 Task: Add Bonne Maman Blackberry Preserves to the cart.
Action: Mouse moved to (732, 264)
Screenshot: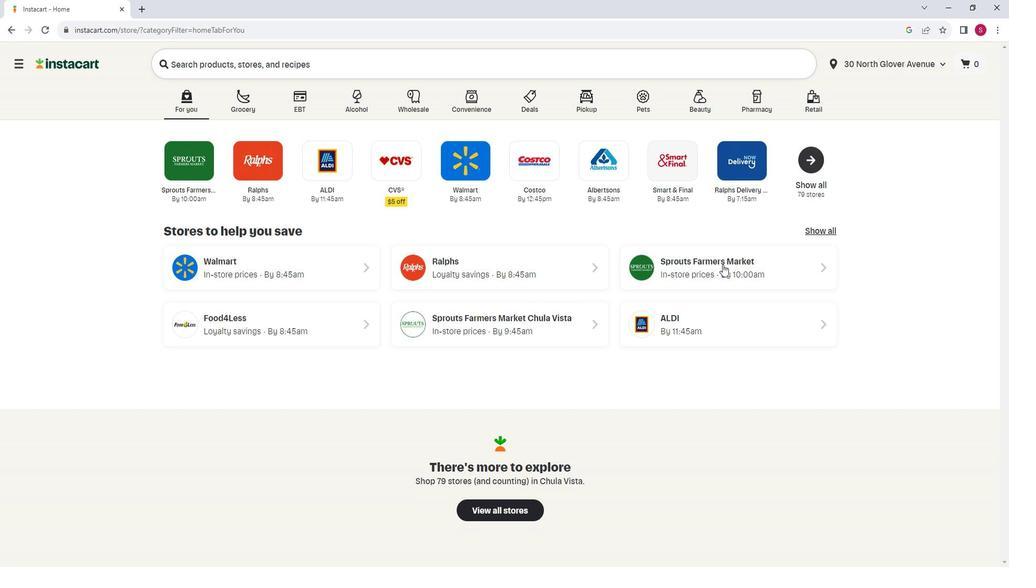 
Action: Mouse pressed left at (732, 264)
Screenshot: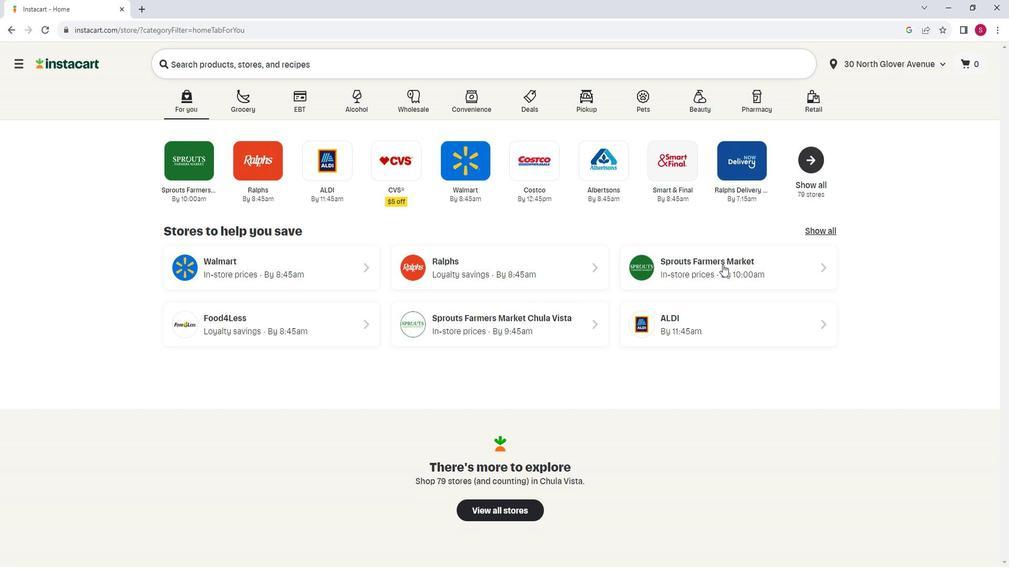 
Action: Mouse moved to (50, 294)
Screenshot: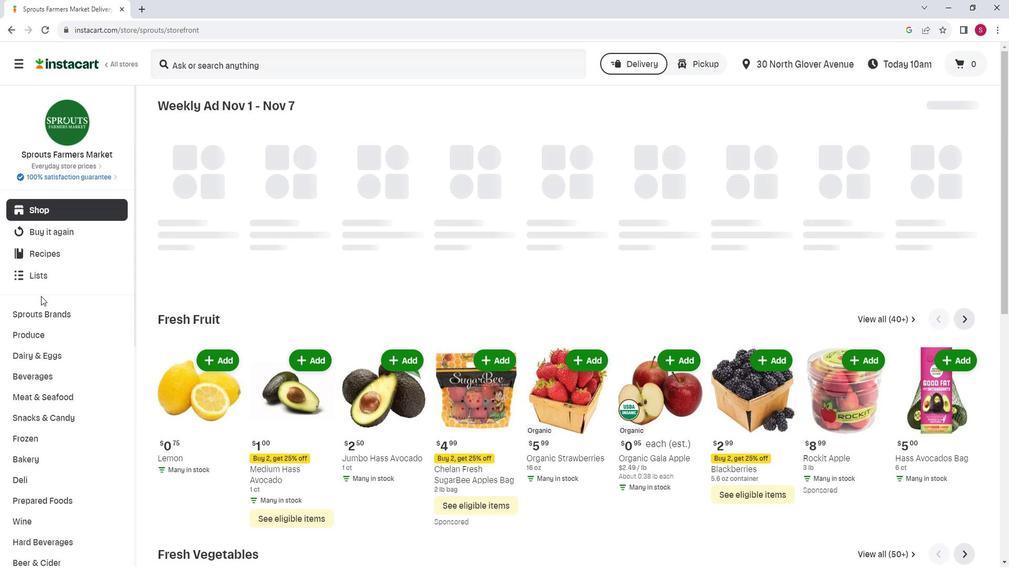 
Action: Mouse scrolled (50, 294) with delta (0, 0)
Screenshot: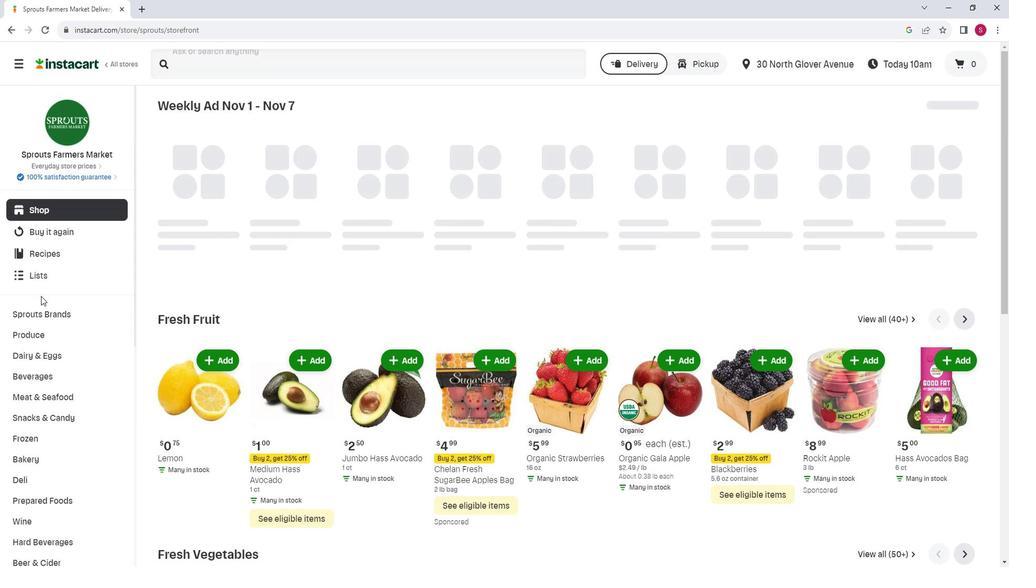 
Action: Mouse scrolled (50, 294) with delta (0, 0)
Screenshot: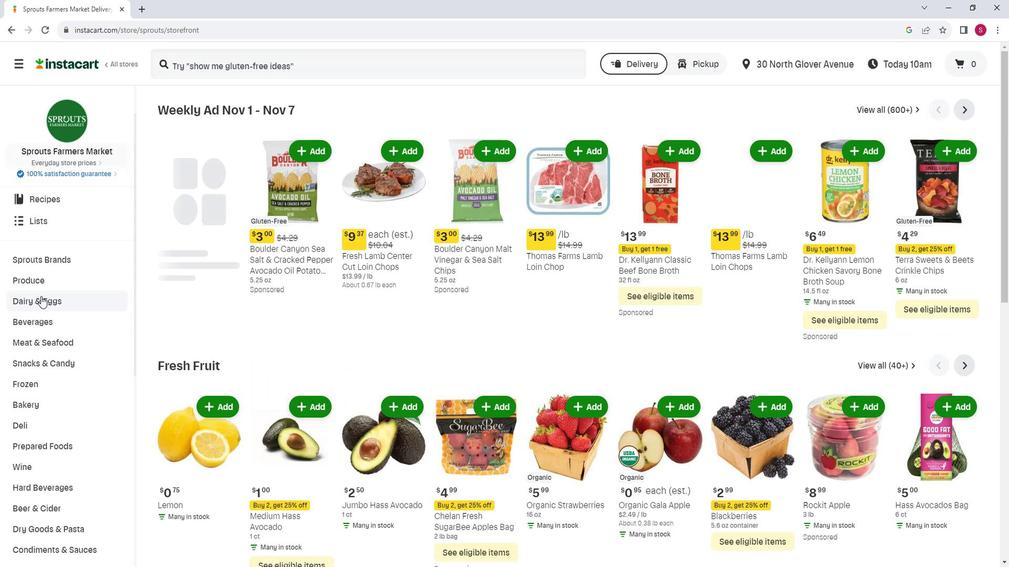 
Action: Mouse scrolled (50, 294) with delta (0, 0)
Screenshot: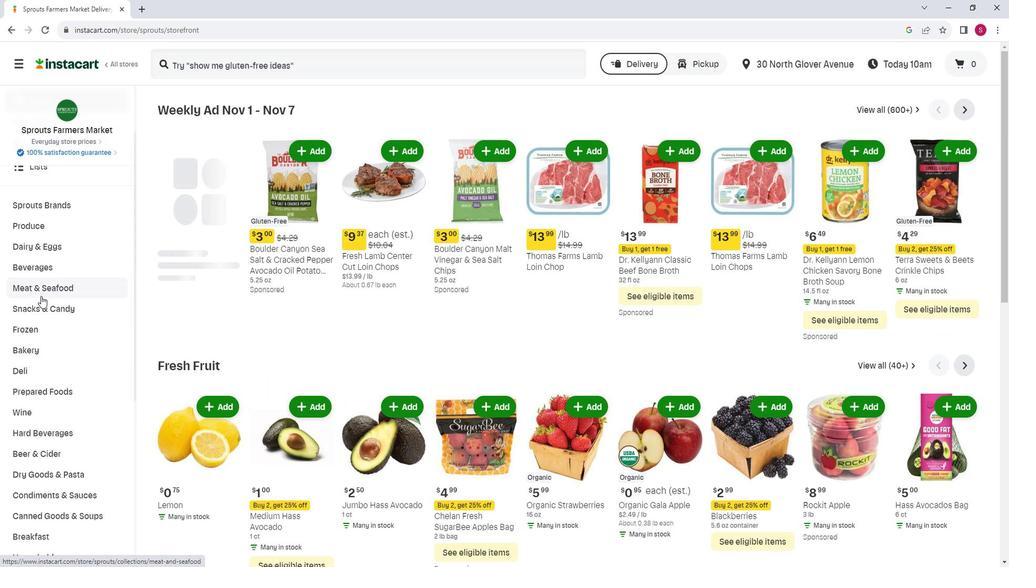 
Action: Mouse scrolled (50, 294) with delta (0, 0)
Screenshot: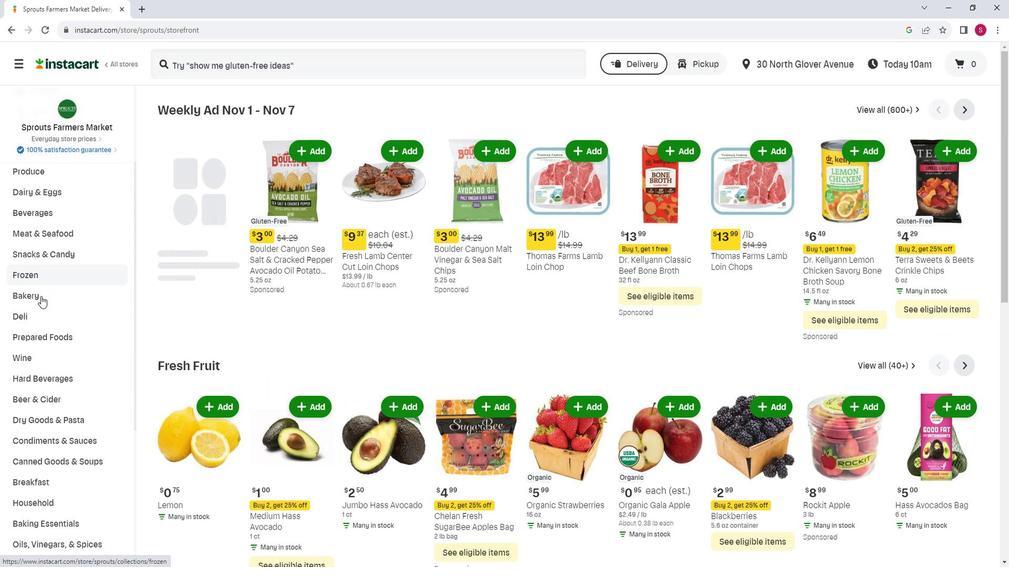 
Action: Mouse moved to (50, 295)
Screenshot: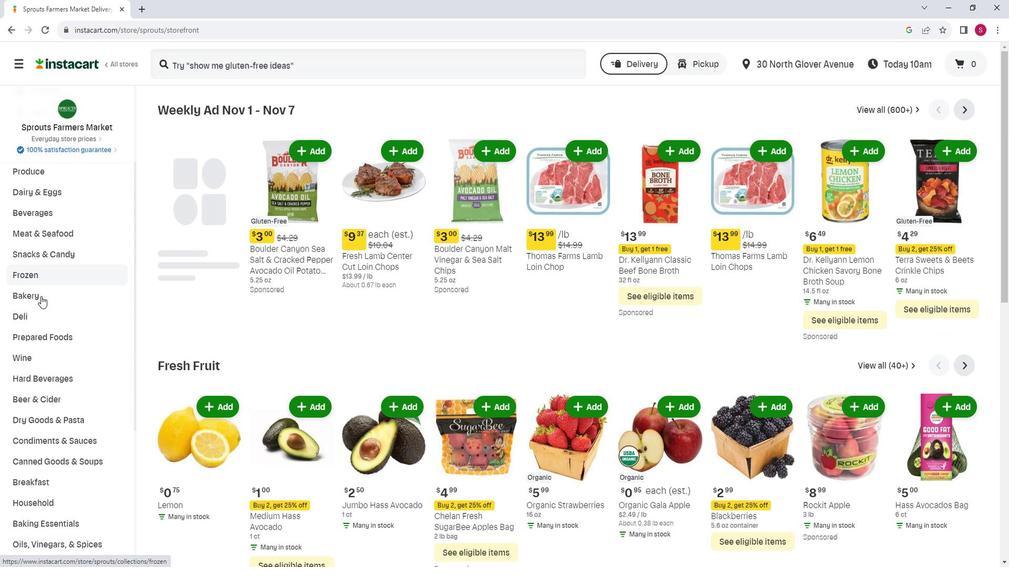 
Action: Mouse scrolled (50, 294) with delta (0, 0)
Screenshot: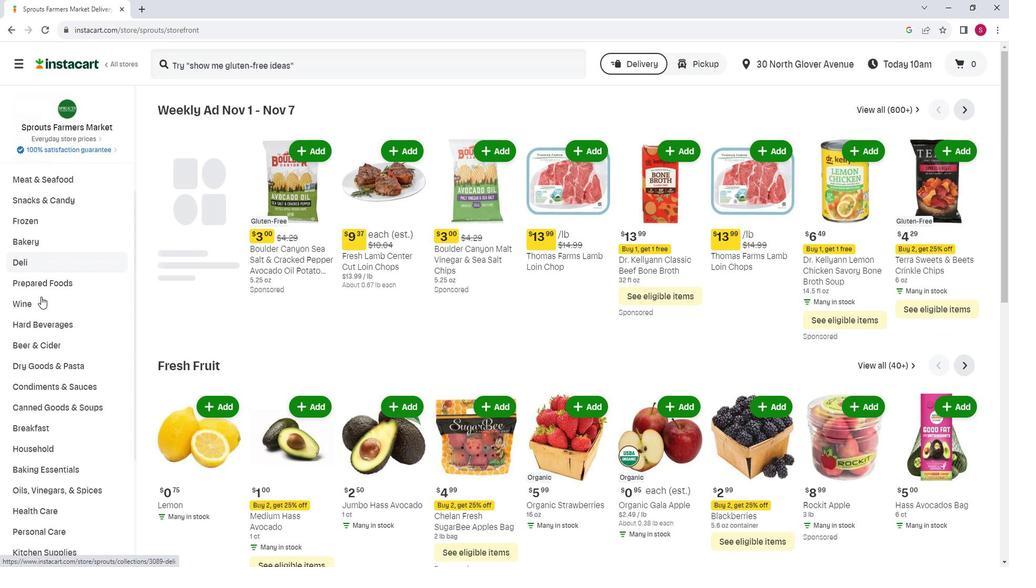 
Action: Mouse moved to (45, 371)
Screenshot: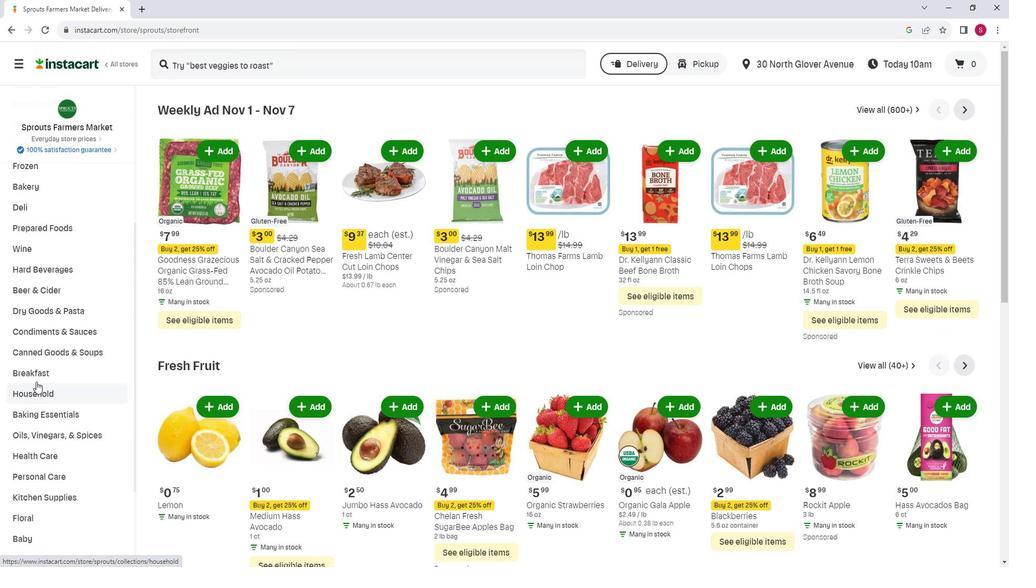 
Action: Mouse pressed left at (45, 371)
Screenshot: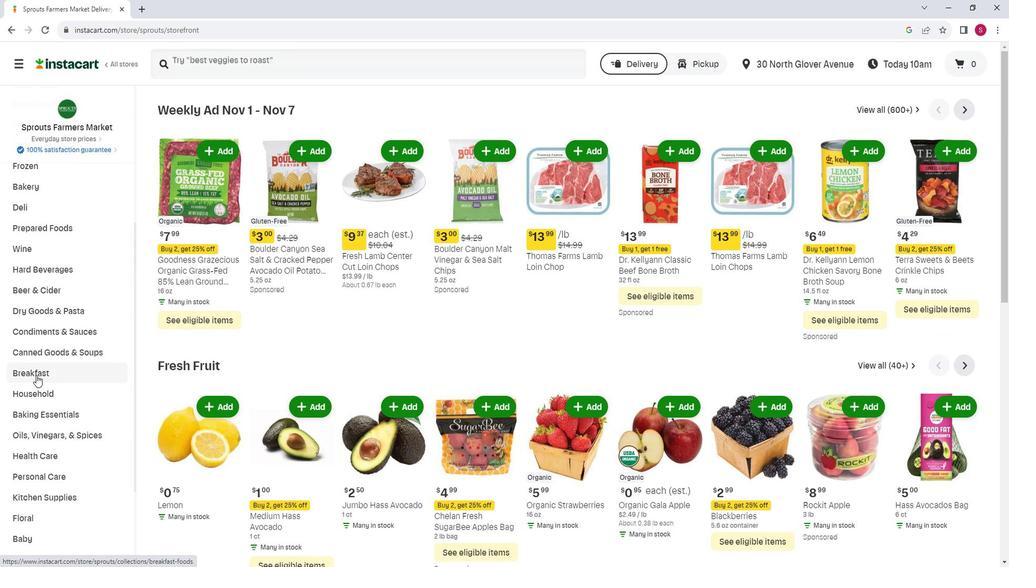 
Action: Mouse moved to (645, 140)
Screenshot: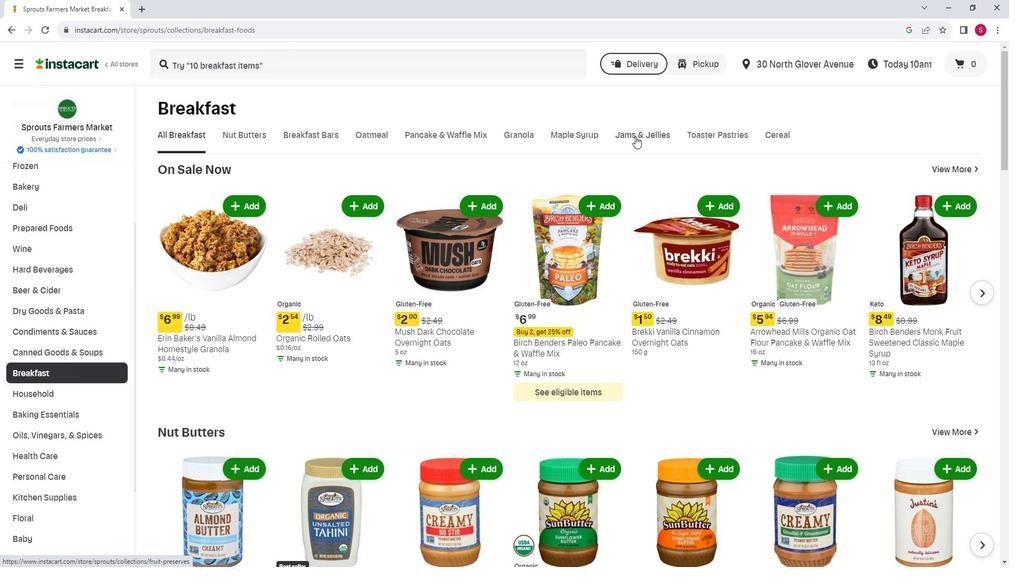 
Action: Mouse pressed left at (645, 140)
Screenshot: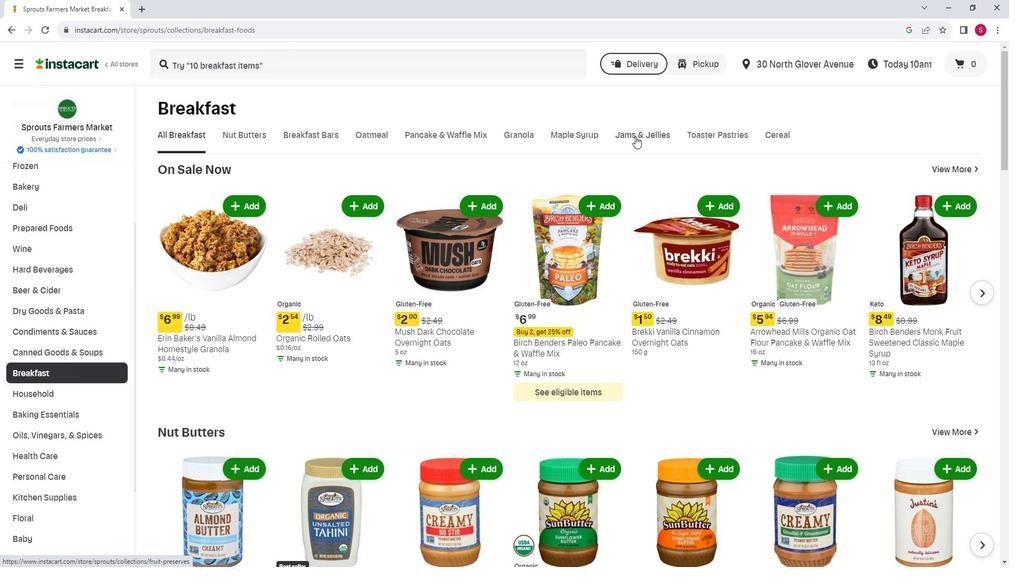 
Action: Mouse moved to (643, 146)
Screenshot: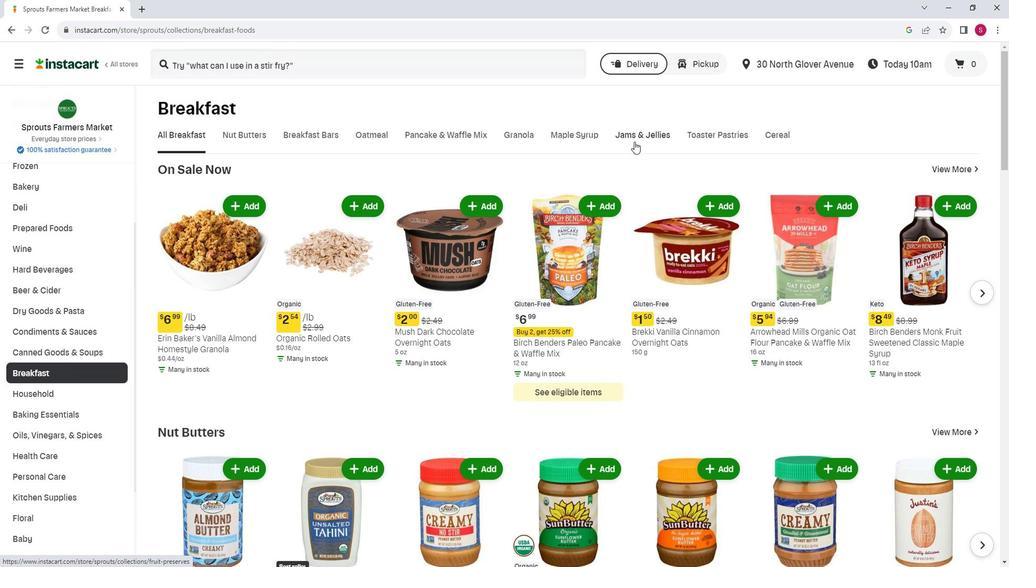 
Action: Mouse pressed left at (643, 146)
Screenshot: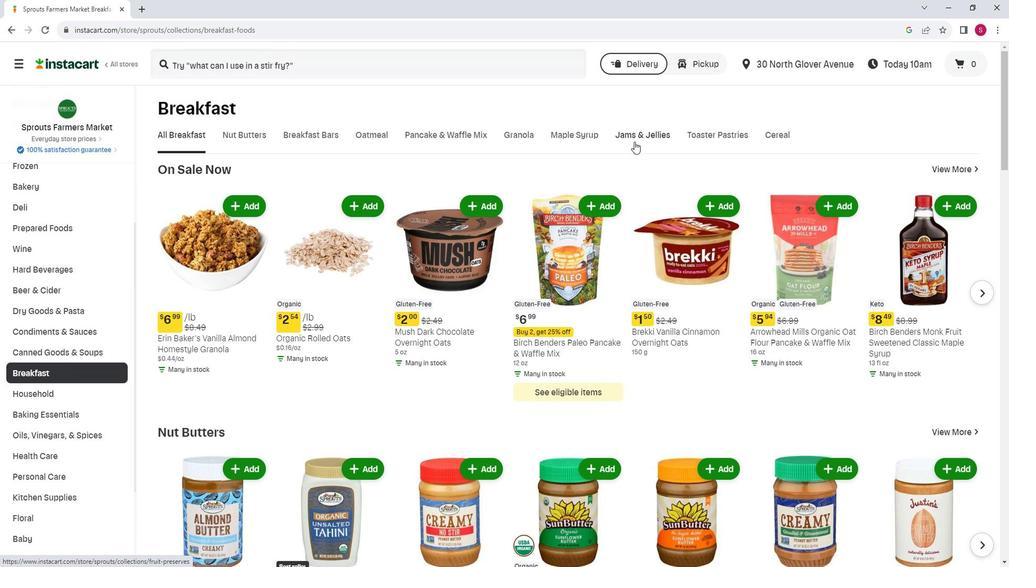 
Action: Mouse moved to (259, 186)
Screenshot: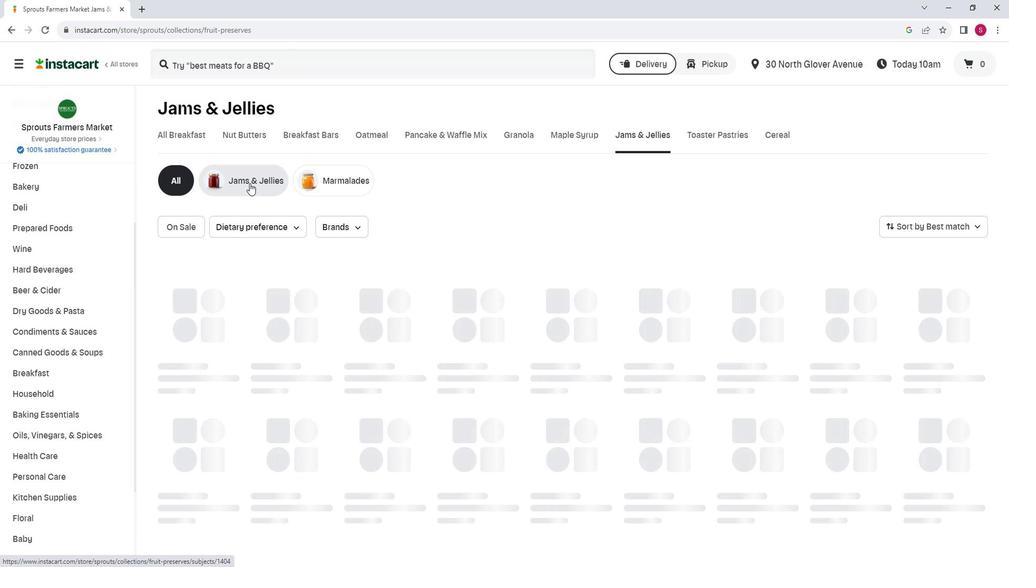
Action: Mouse pressed left at (259, 186)
Screenshot: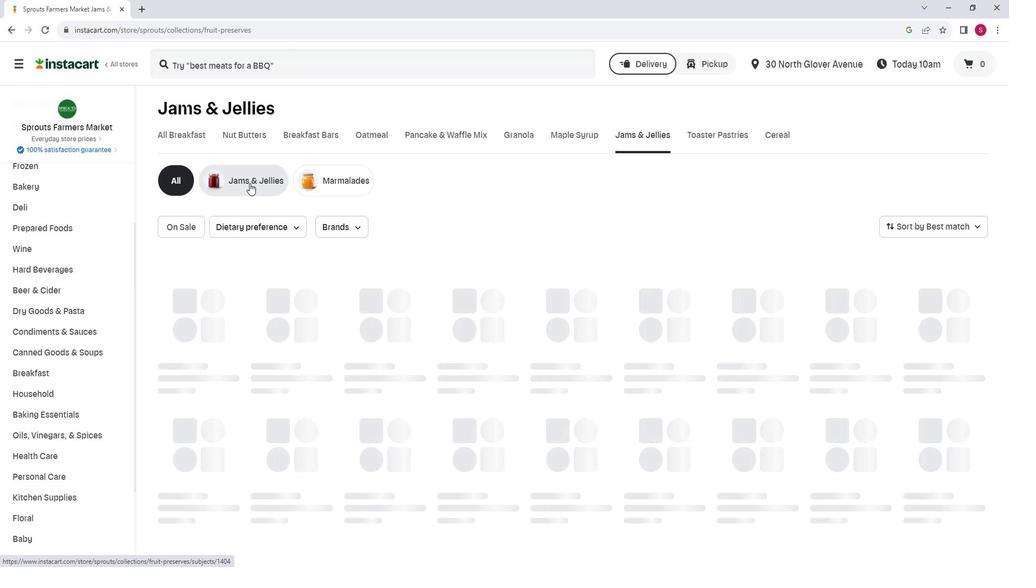 
Action: Mouse moved to (435, 224)
Screenshot: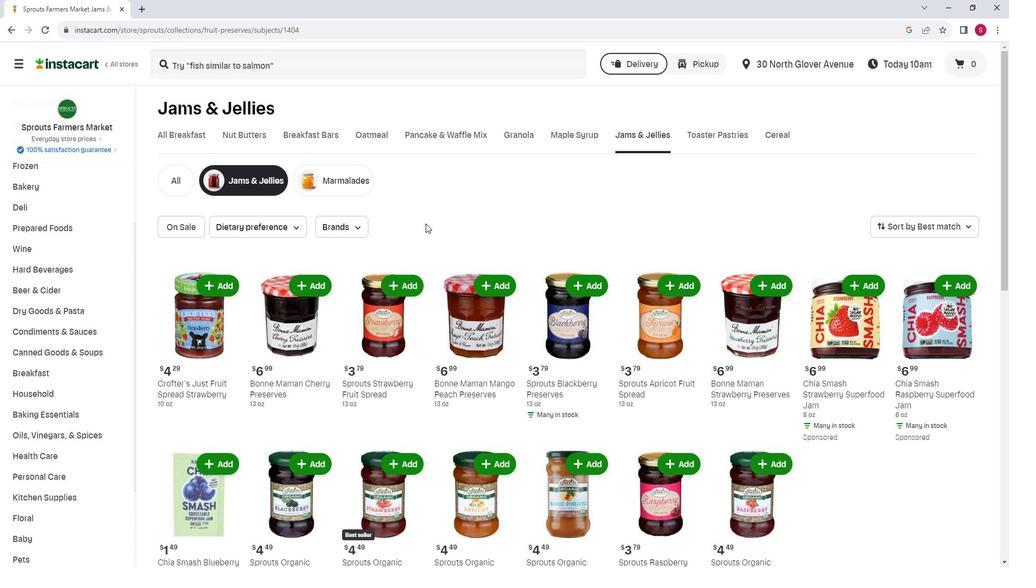 
Action: Mouse scrolled (435, 224) with delta (0, 0)
Screenshot: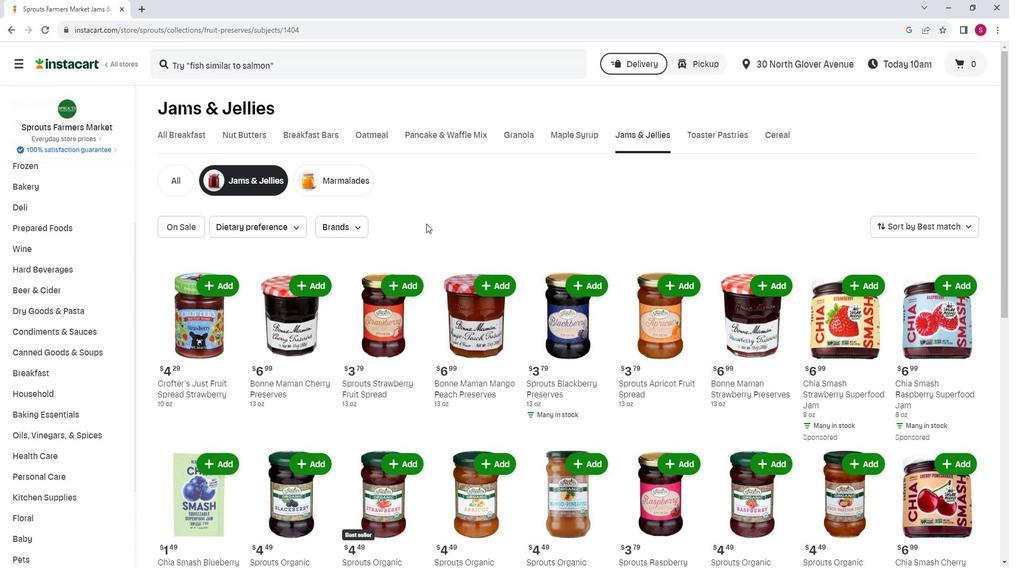 
Action: Mouse moved to (571, 210)
Screenshot: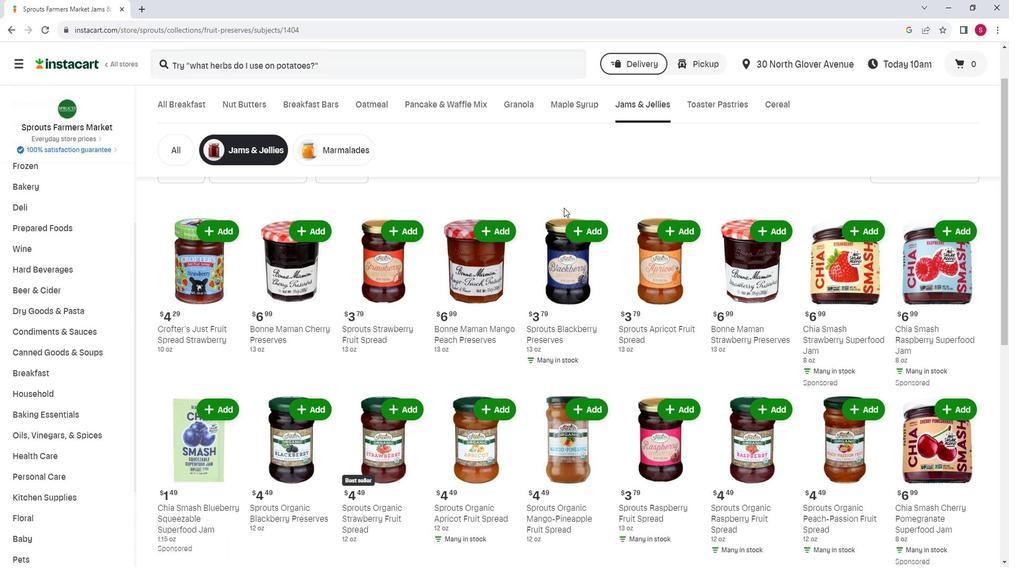 
Action: Mouse scrolled (571, 210) with delta (0, 0)
Screenshot: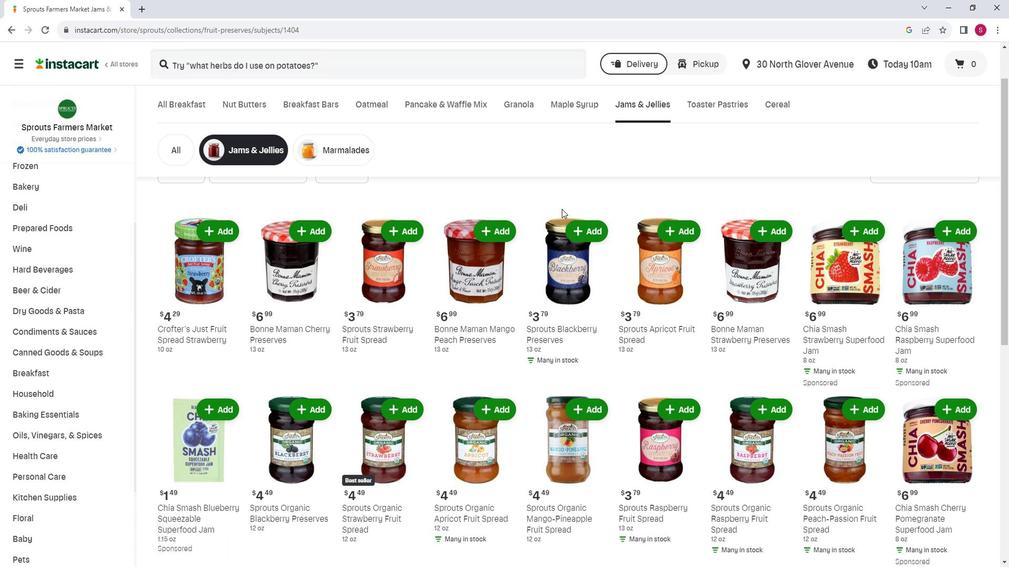 
Action: Mouse moved to (569, 253)
Screenshot: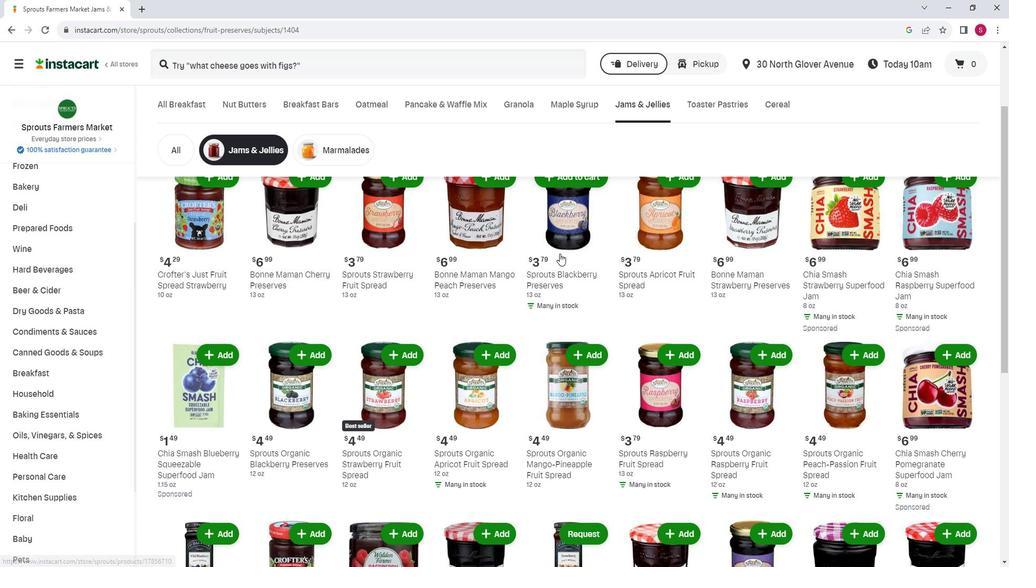 
Action: Mouse scrolled (569, 253) with delta (0, 0)
Screenshot: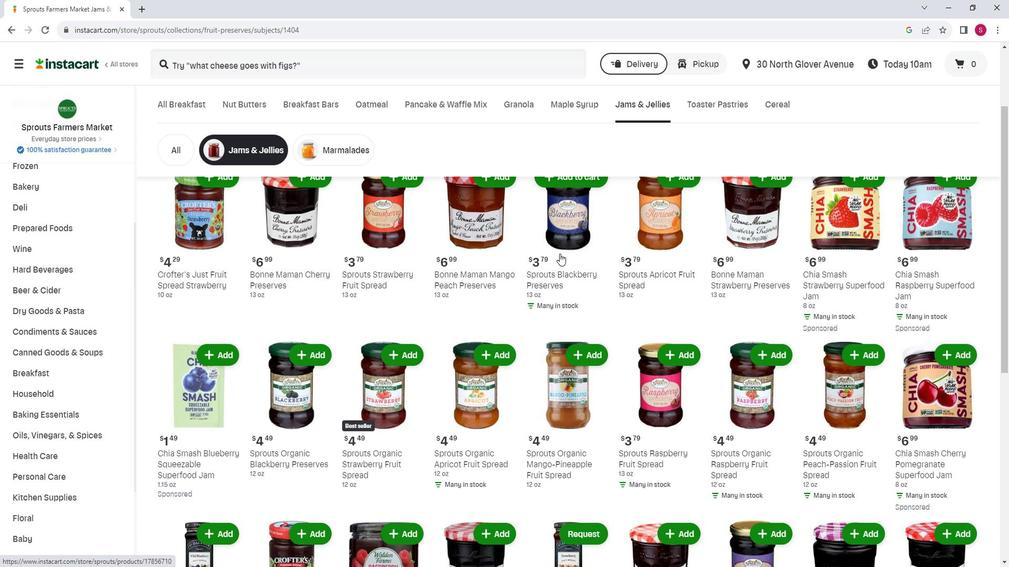 
Action: Mouse moved to (569, 254)
Screenshot: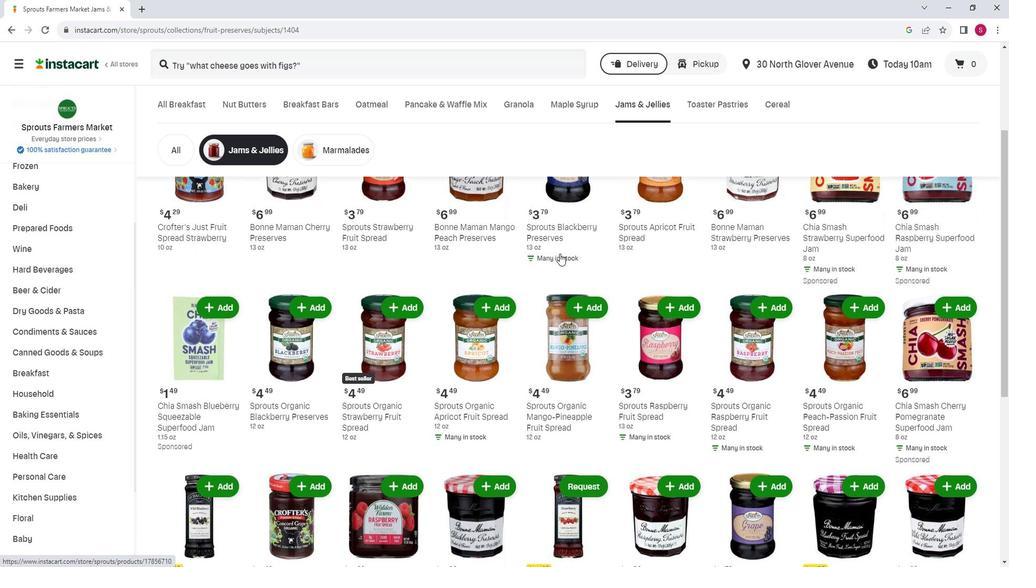 
Action: Mouse scrolled (569, 253) with delta (0, 0)
Screenshot: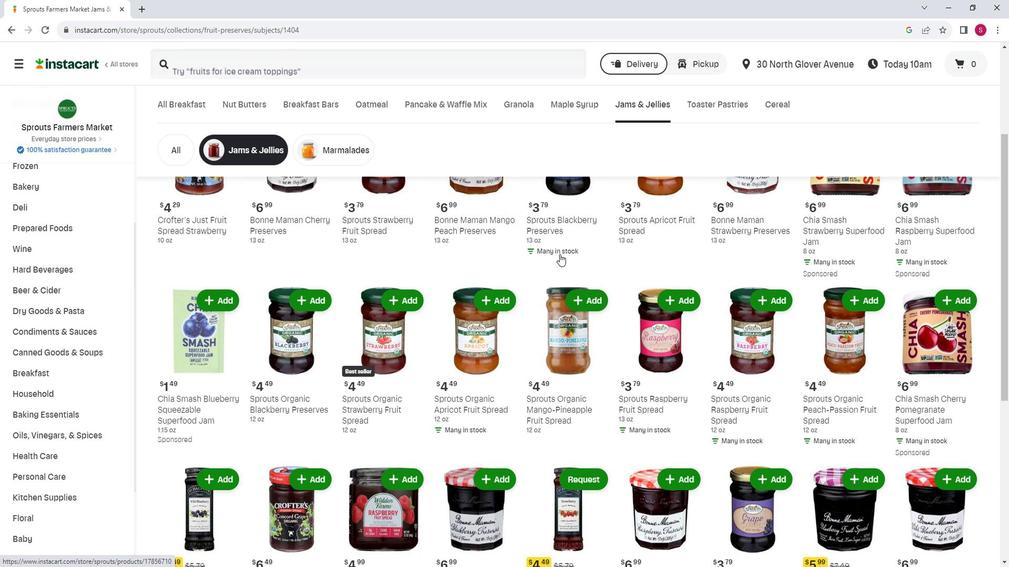 
Action: Mouse moved to (570, 264)
Screenshot: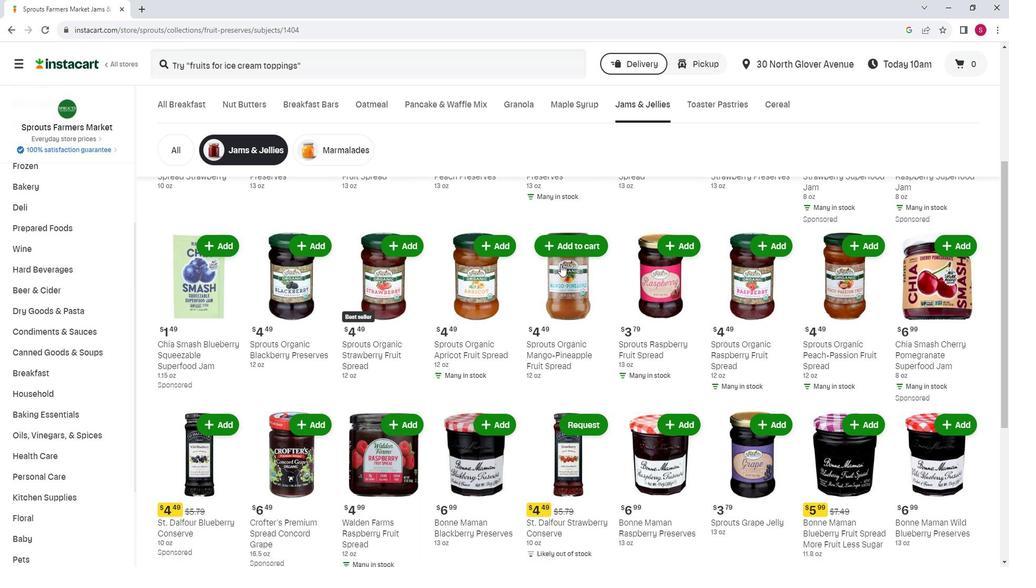 
Action: Mouse scrolled (570, 264) with delta (0, 0)
Screenshot: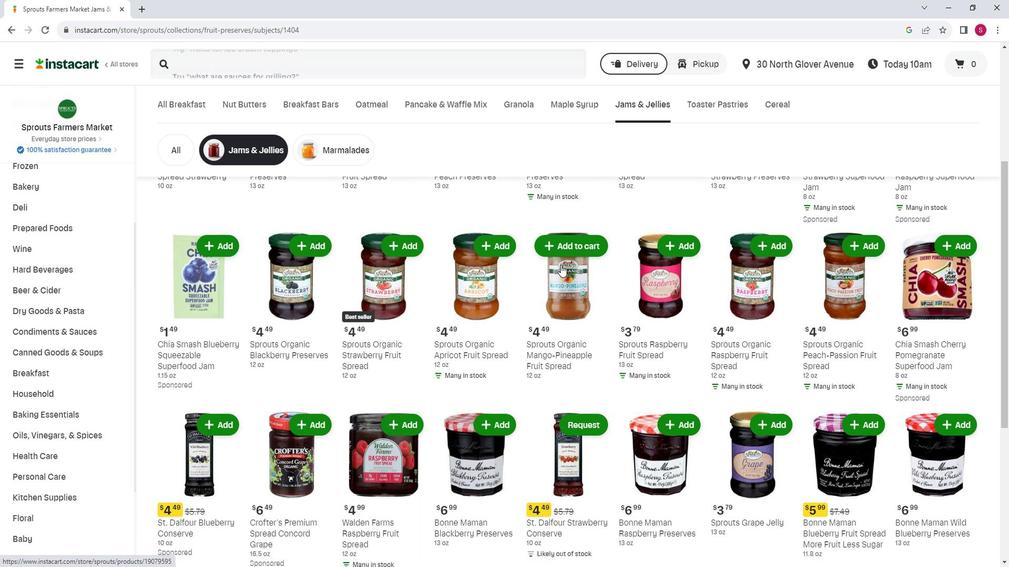 
Action: Mouse moved to (505, 364)
Screenshot: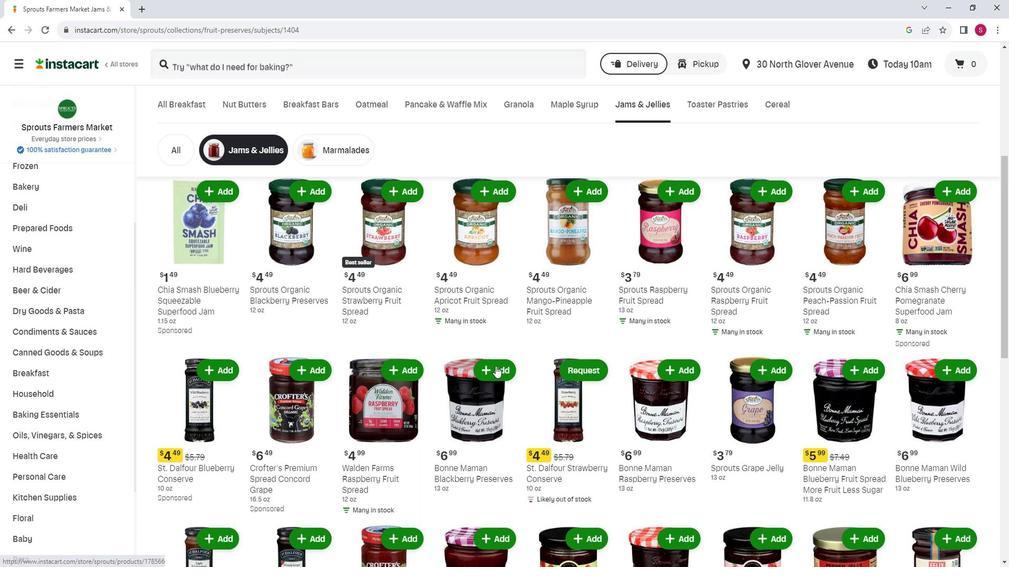 
Action: Mouse pressed left at (505, 364)
Screenshot: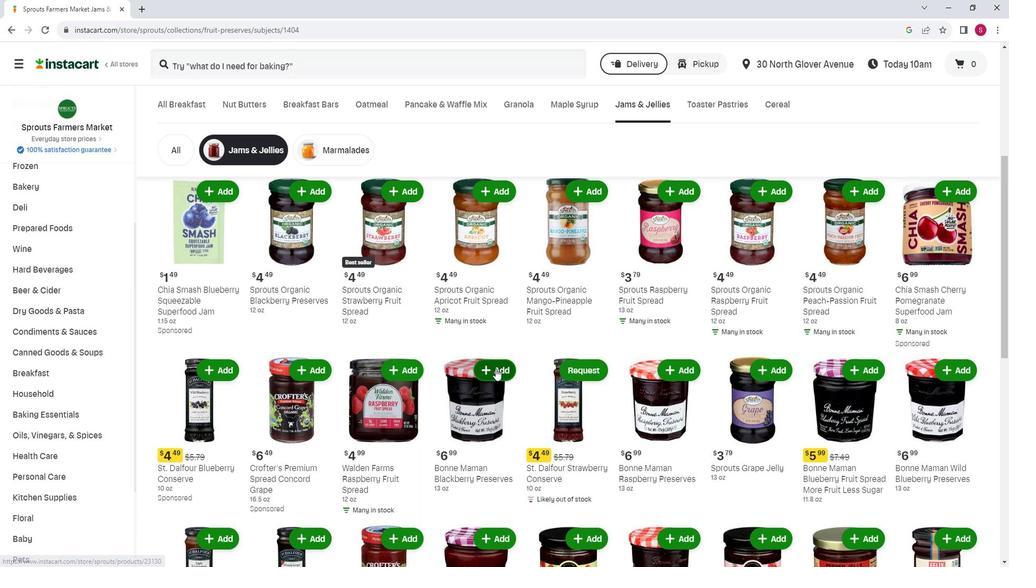 
Action: Mouse moved to (510, 333)
Screenshot: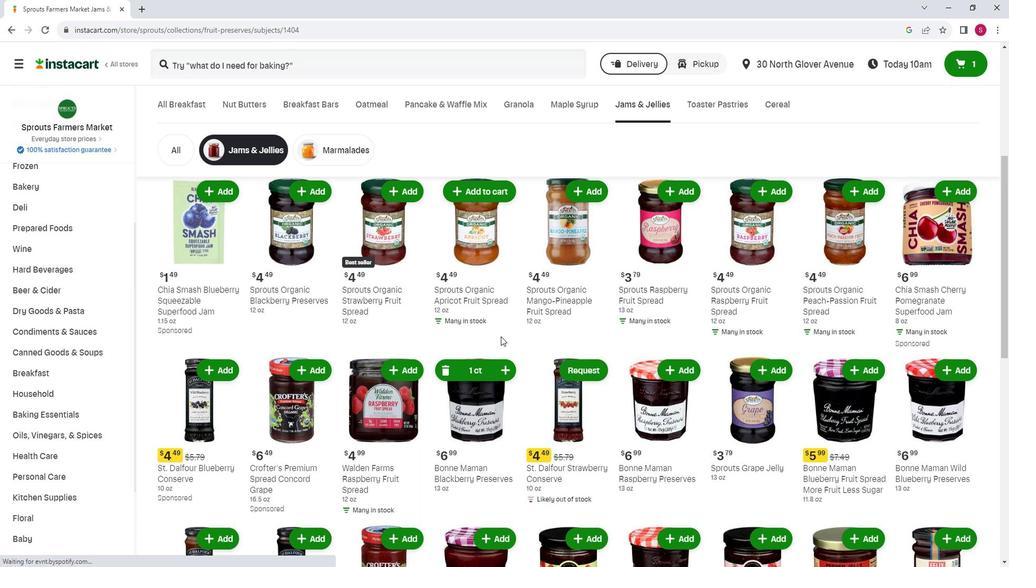 
